 Task: Arrange a 60-minute meeting to discuss employee recognition programs.
Action: Mouse pressed left at (80, 147)
Screenshot: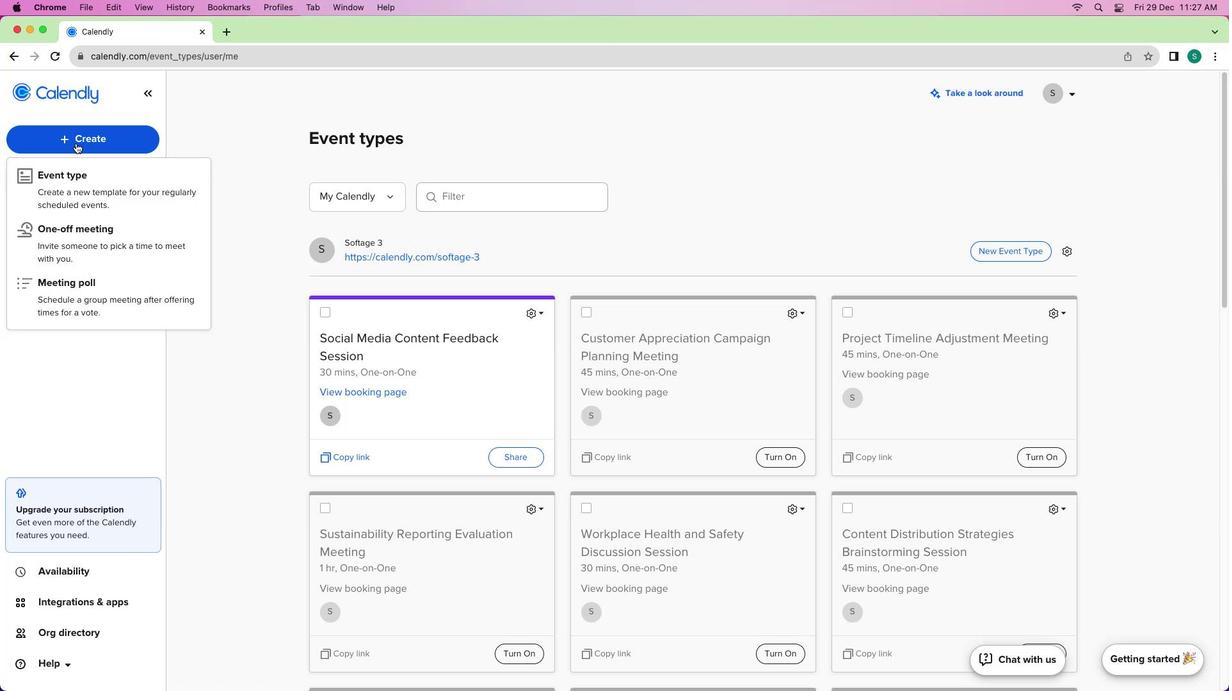 
Action: Mouse moved to (71, 138)
Screenshot: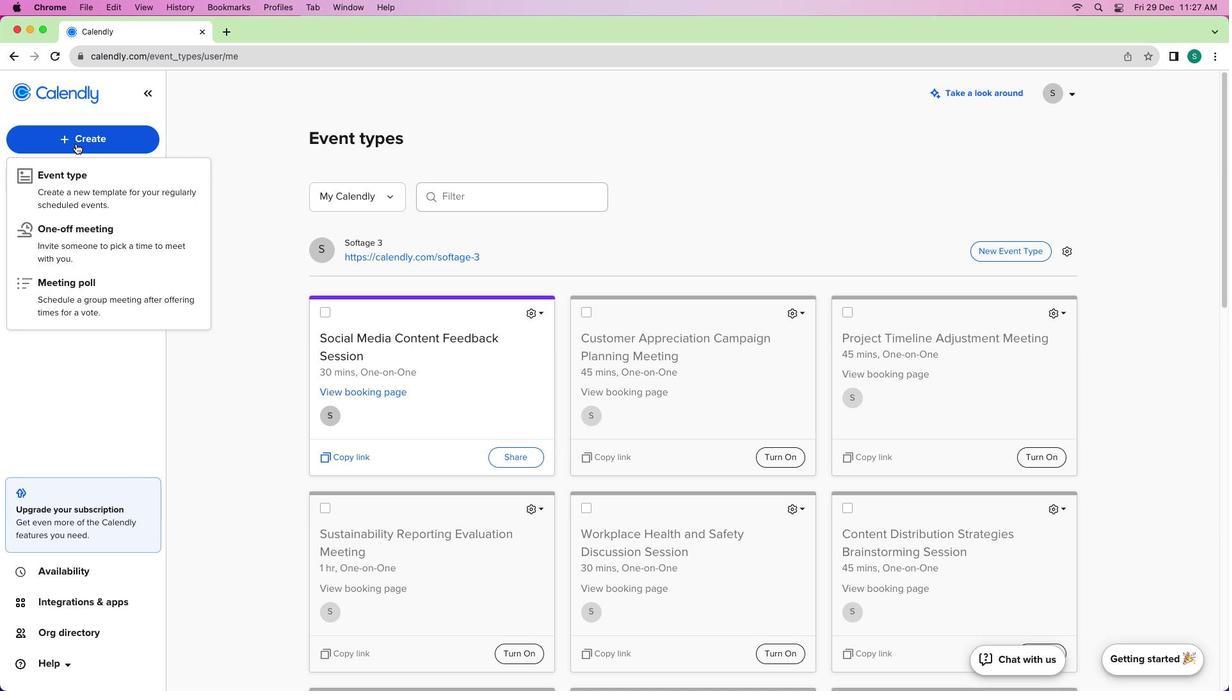 
Action: Mouse pressed left at (71, 138)
Screenshot: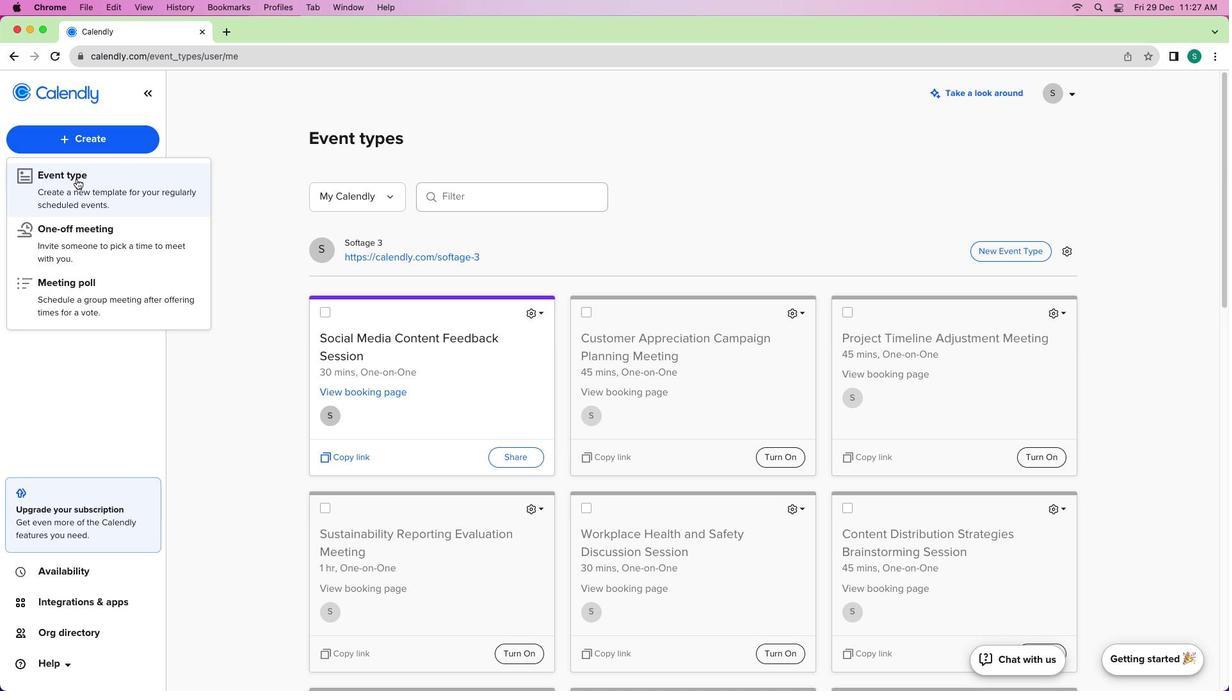 
Action: Mouse moved to (71, 174)
Screenshot: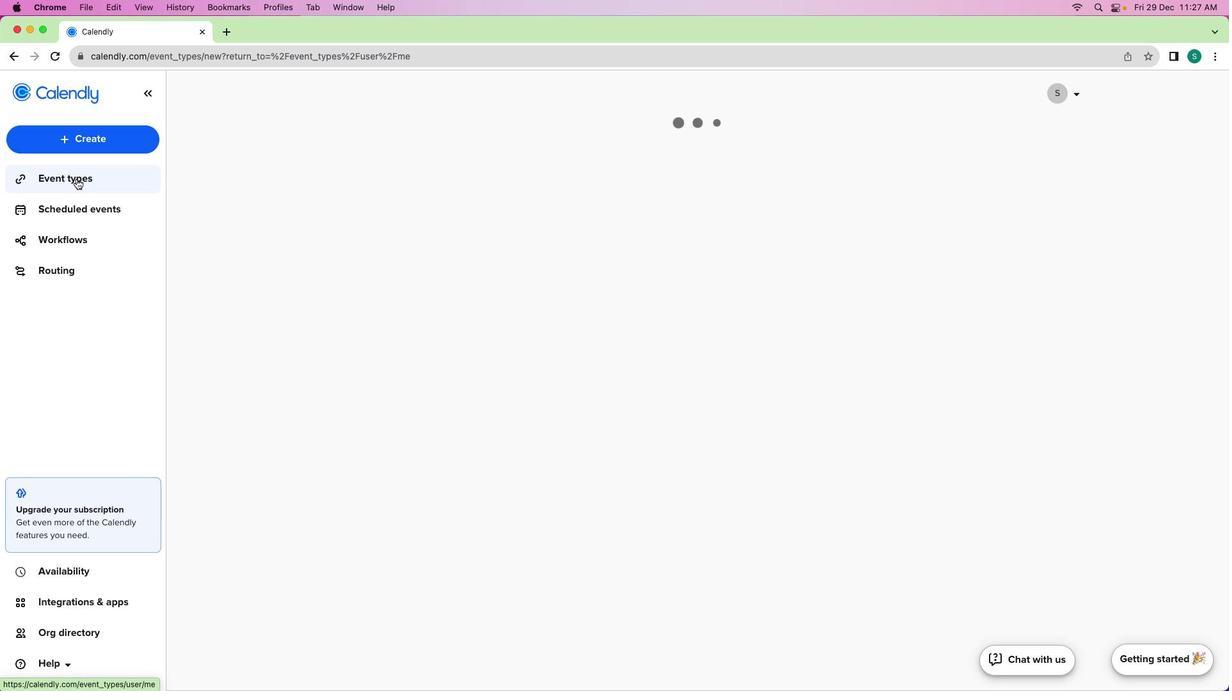 
Action: Mouse pressed left at (71, 174)
Screenshot: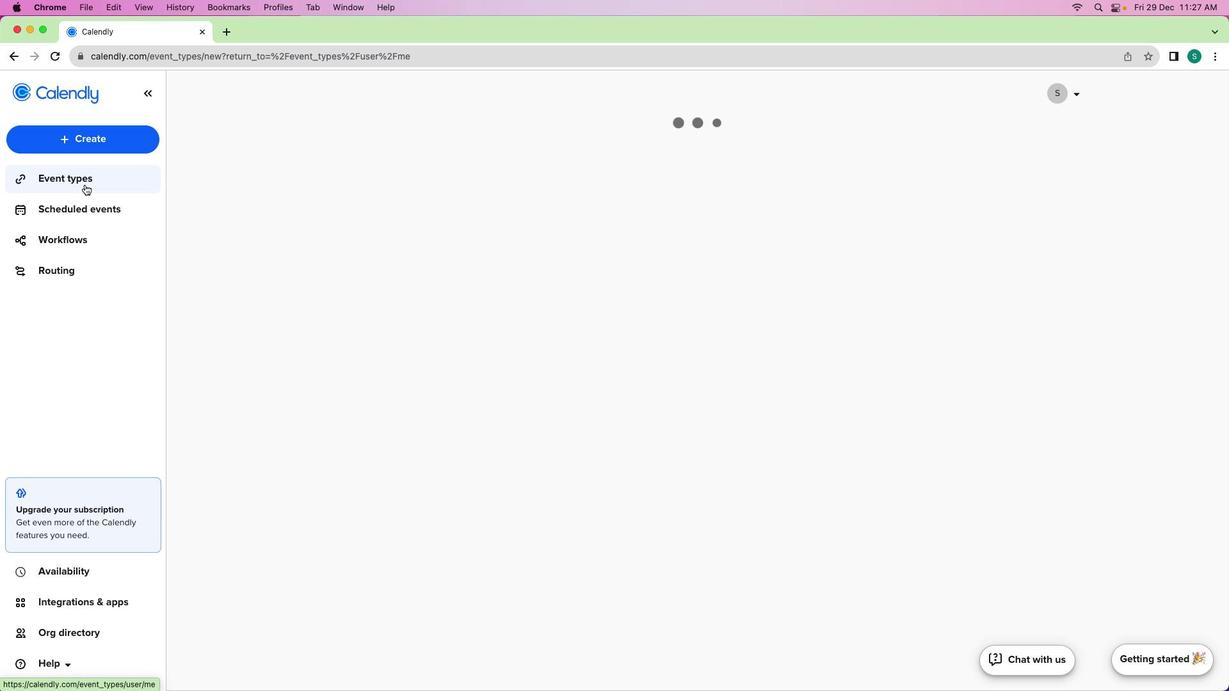 
Action: Mouse moved to (376, 254)
Screenshot: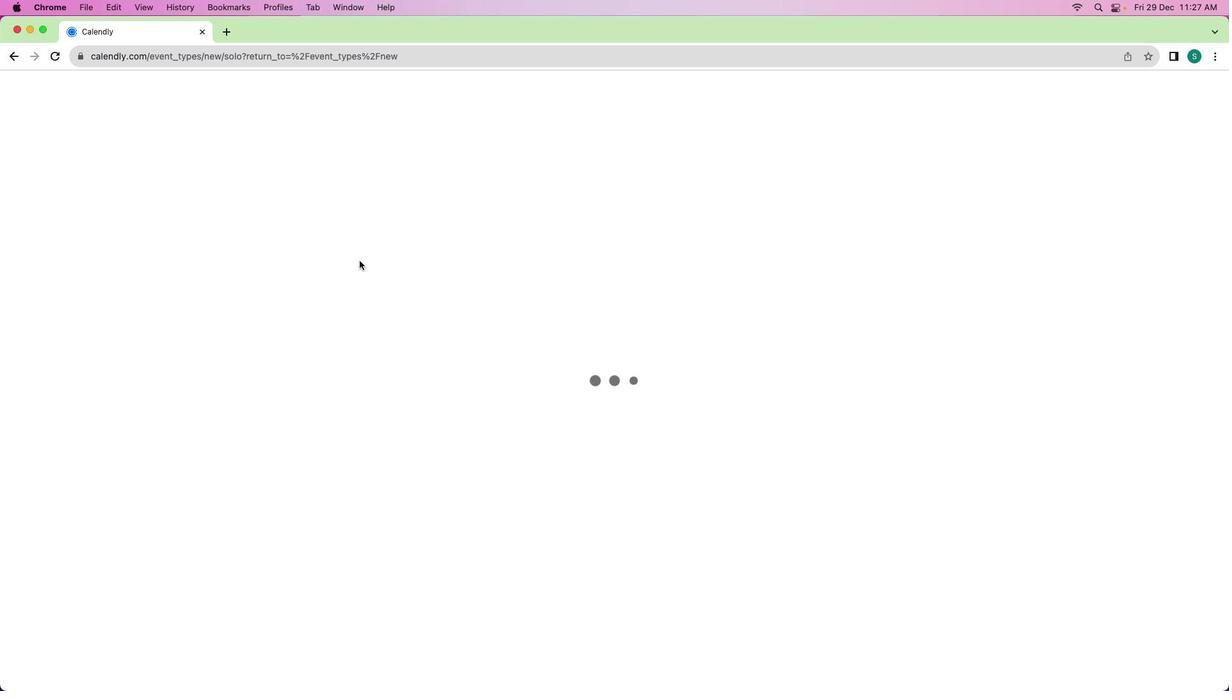 
Action: Mouse pressed left at (376, 254)
Screenshot: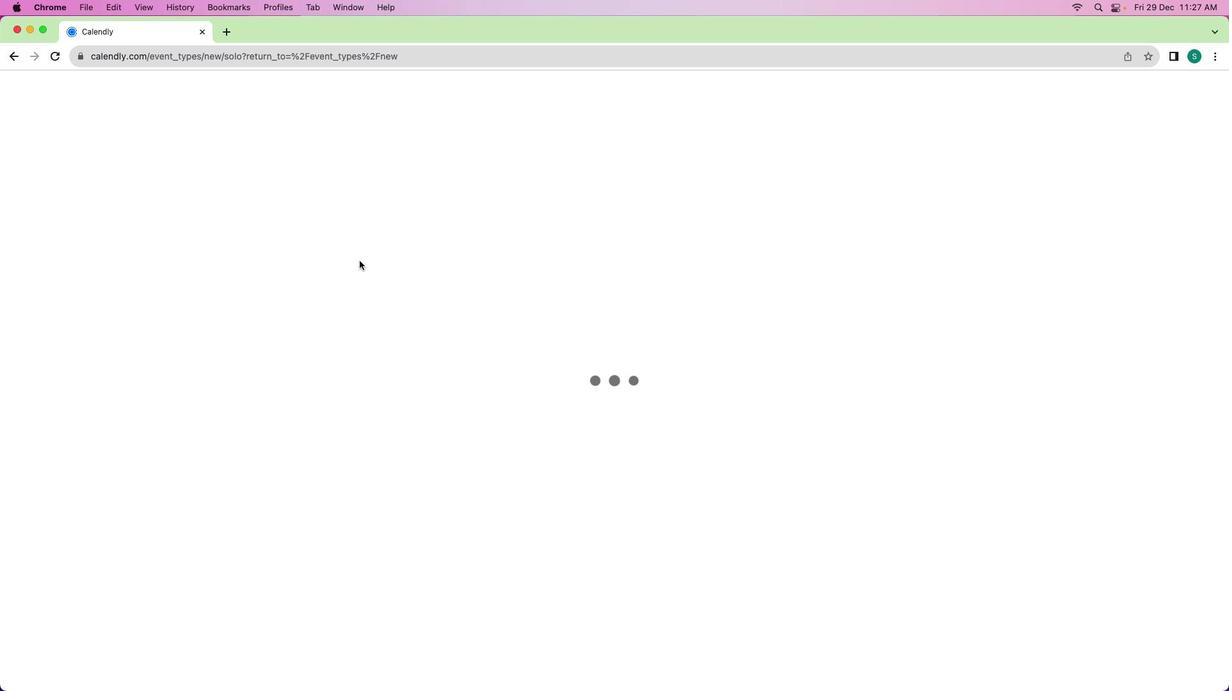 
Action: Mouse moved to (99, 187)
Screenshot: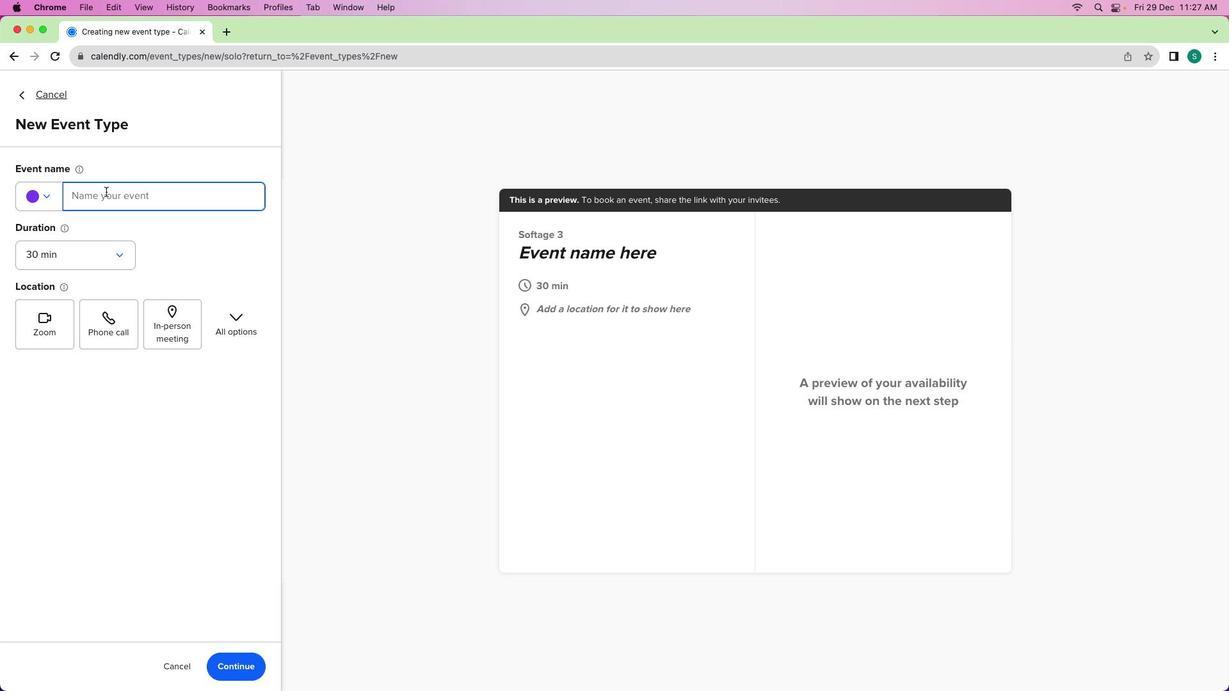 
Action: Mouse pressed left at (99, 187)
Screenshot: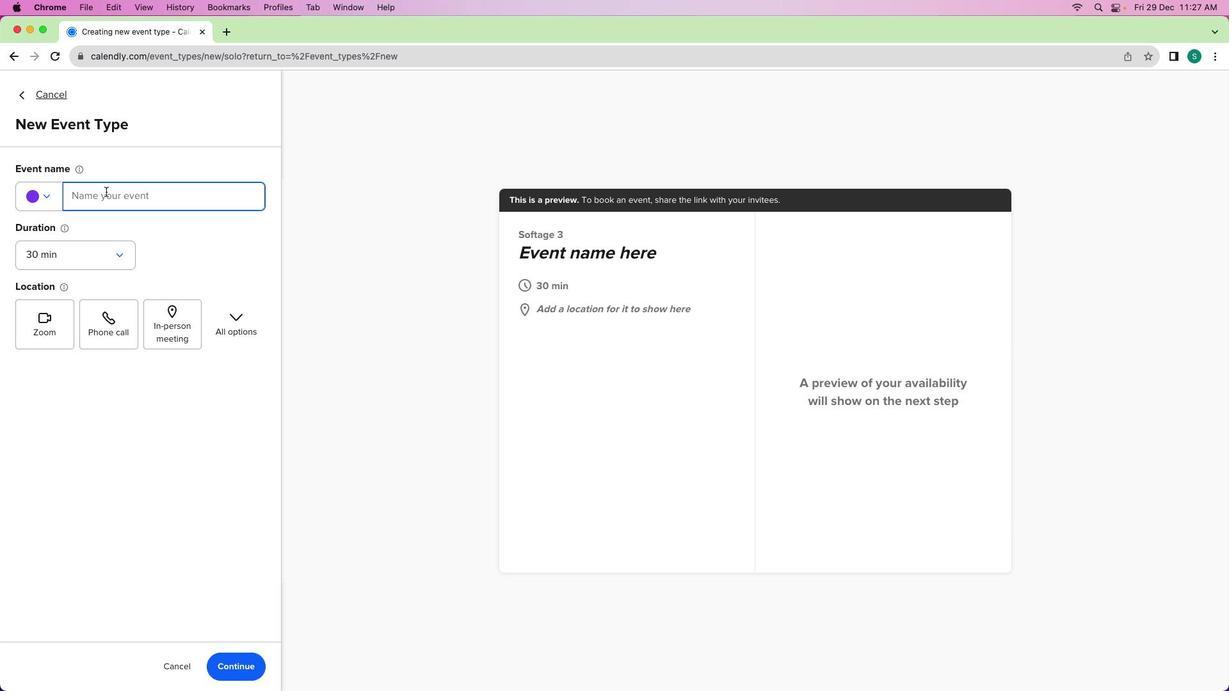 
Action: Mouse moved to (100, 186)
Screenshot: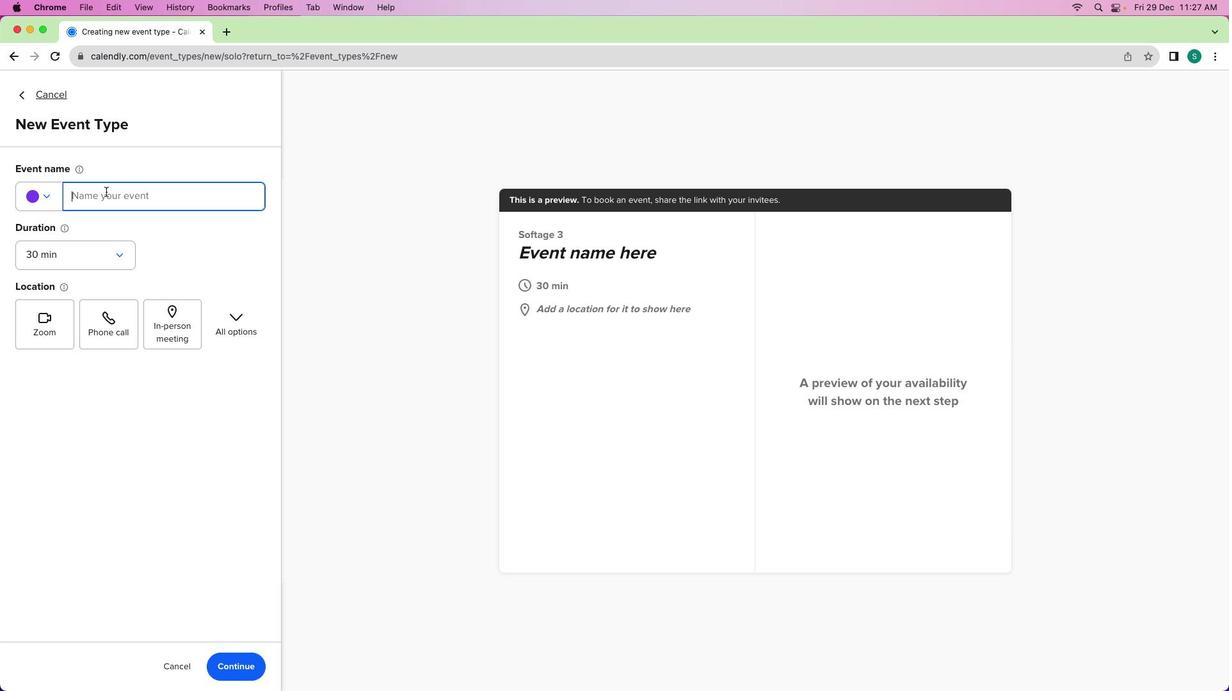 
Action: Key pressed Key.shift'E''m''p''l''o''y''e''e'Key.spaceKey.shift'R''e''c''o''g''n''i''t''i''o''n'Key.spaceKey.shift'P''r''o''g''r''a''m''s'Key.spaceKey.shift'i'Key.backspaceKey.shift'D''i''s''c''u''s''s''i''o''n'Key.spaceKey.shift'M''e''e''t''i''n''g'
Screenshot: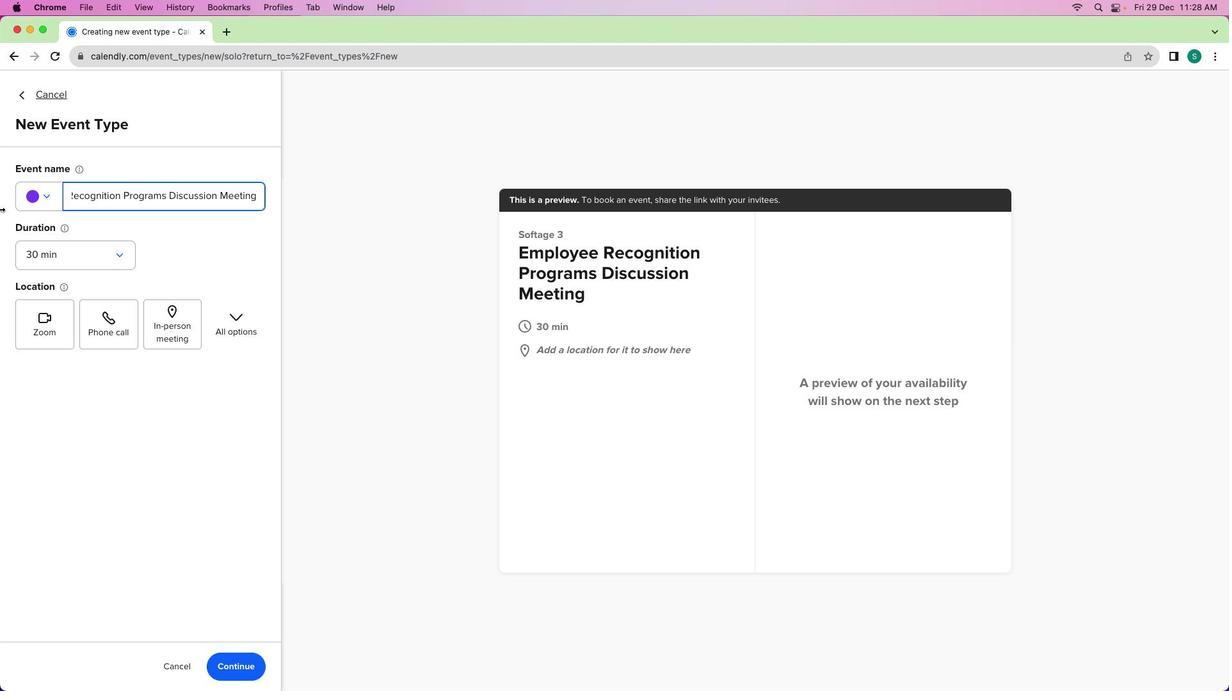 
Action: Mouse moved to (94, 259)
Screenshot: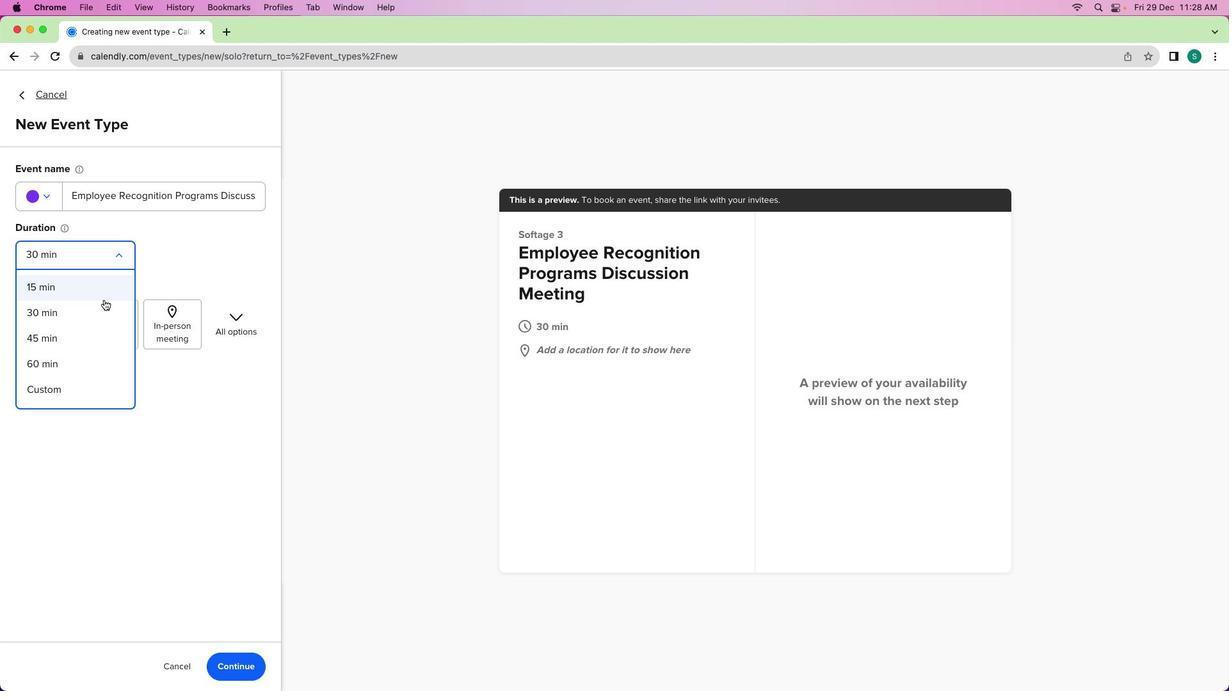 
Action: Mouse pressed left at (94, 259)
Screenshot: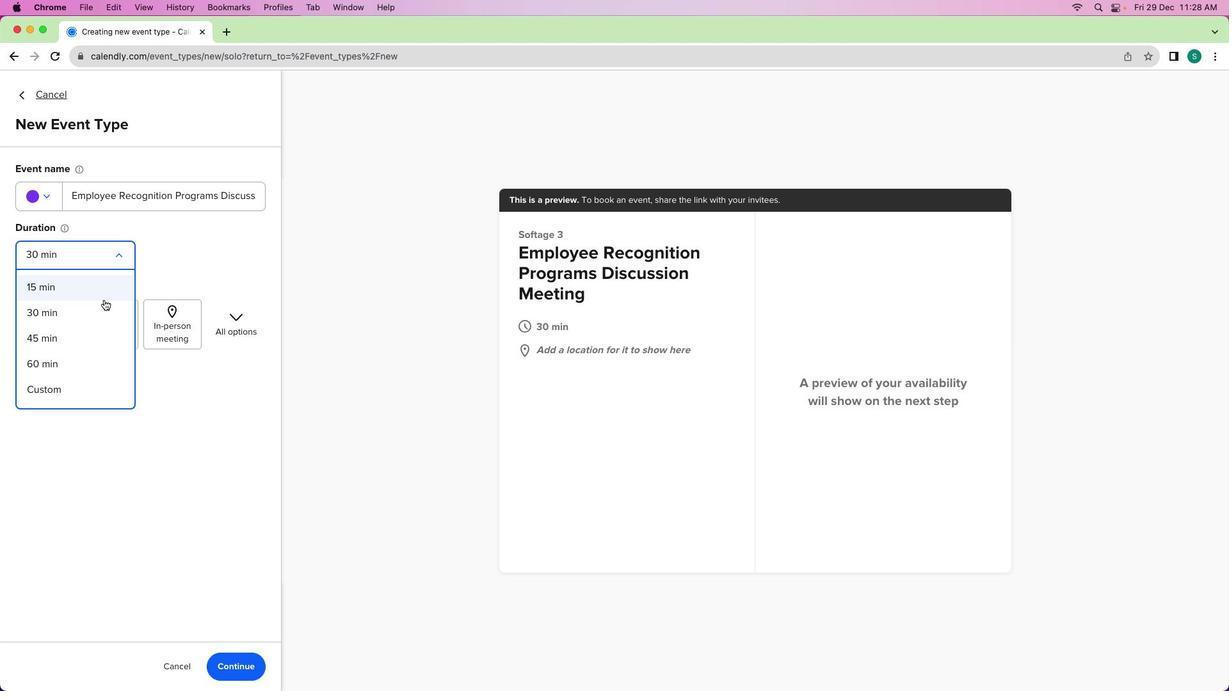 
Action: Mouse moved to (82, 359)
Screenshot: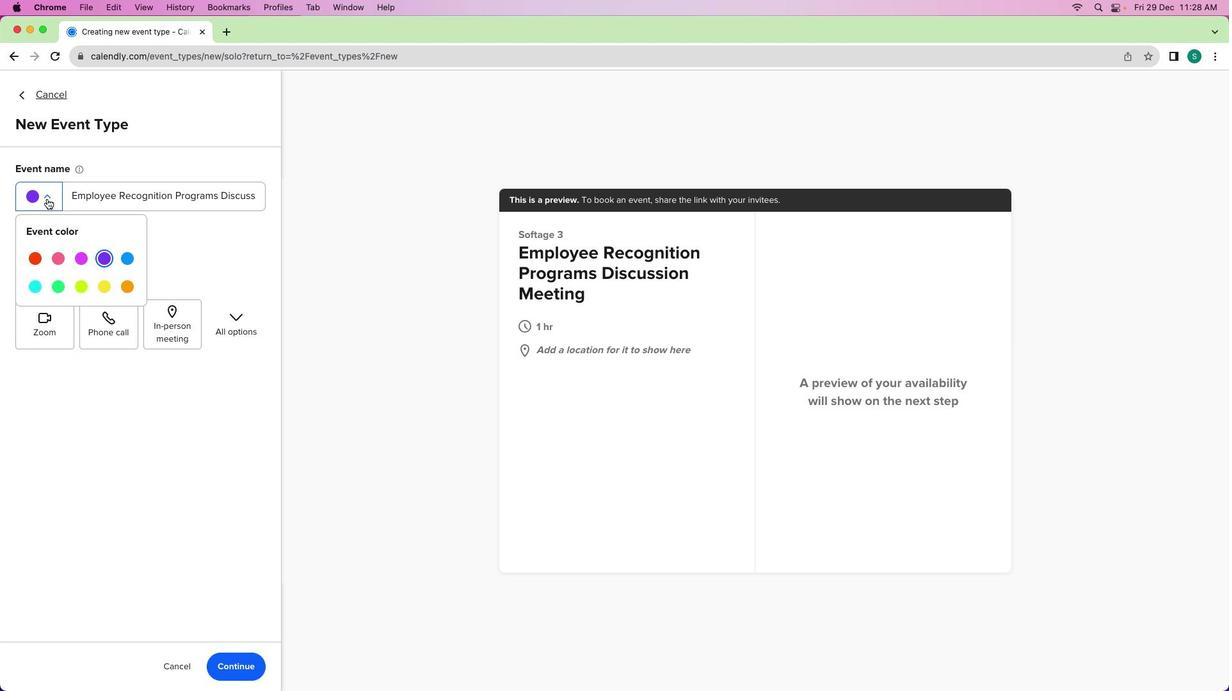 
Action: Mouse pressed left at (82, 359)
Screenshot: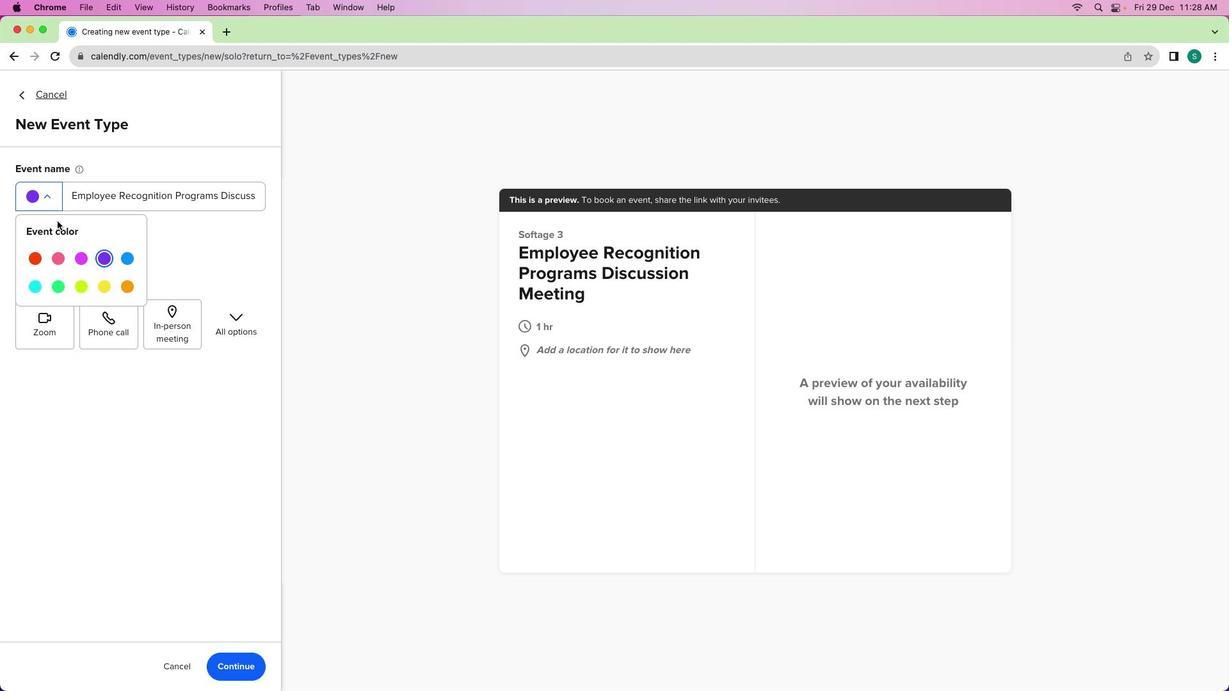 
Action: Mouse moved to (40, 192)
Screenshot: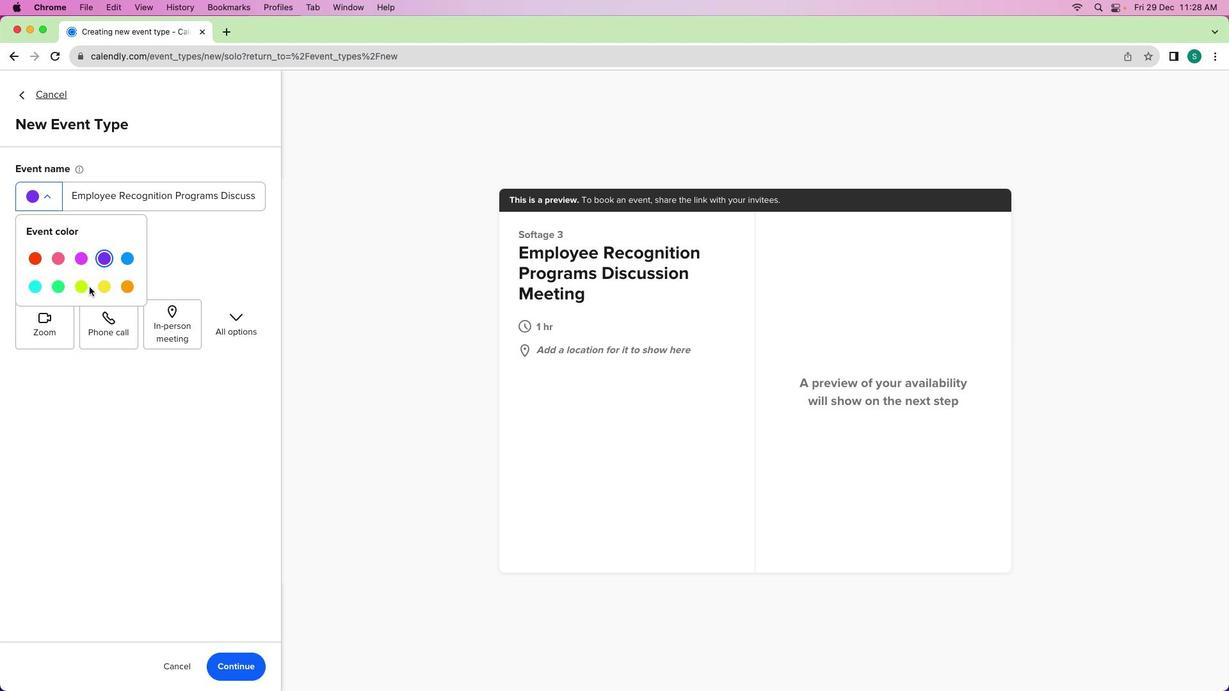
Action: Mouse pressed left at (40, 192)
Screenshot: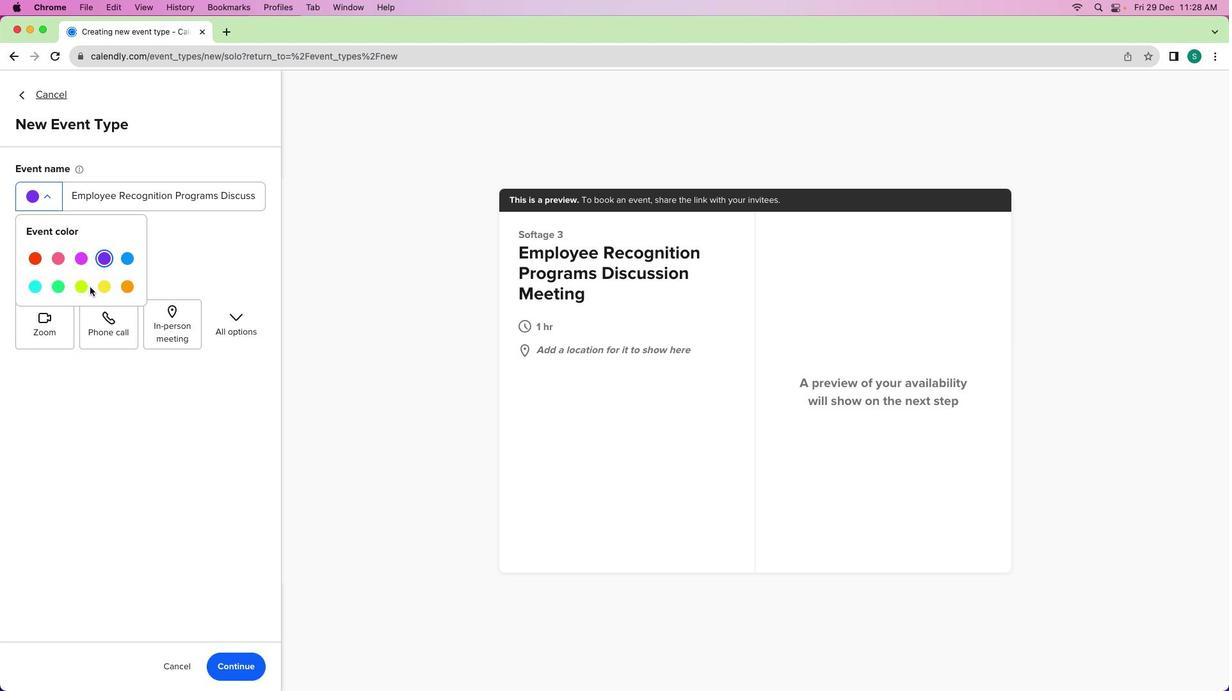 
Action: Mouse moved to (100, 281)
Screenshot: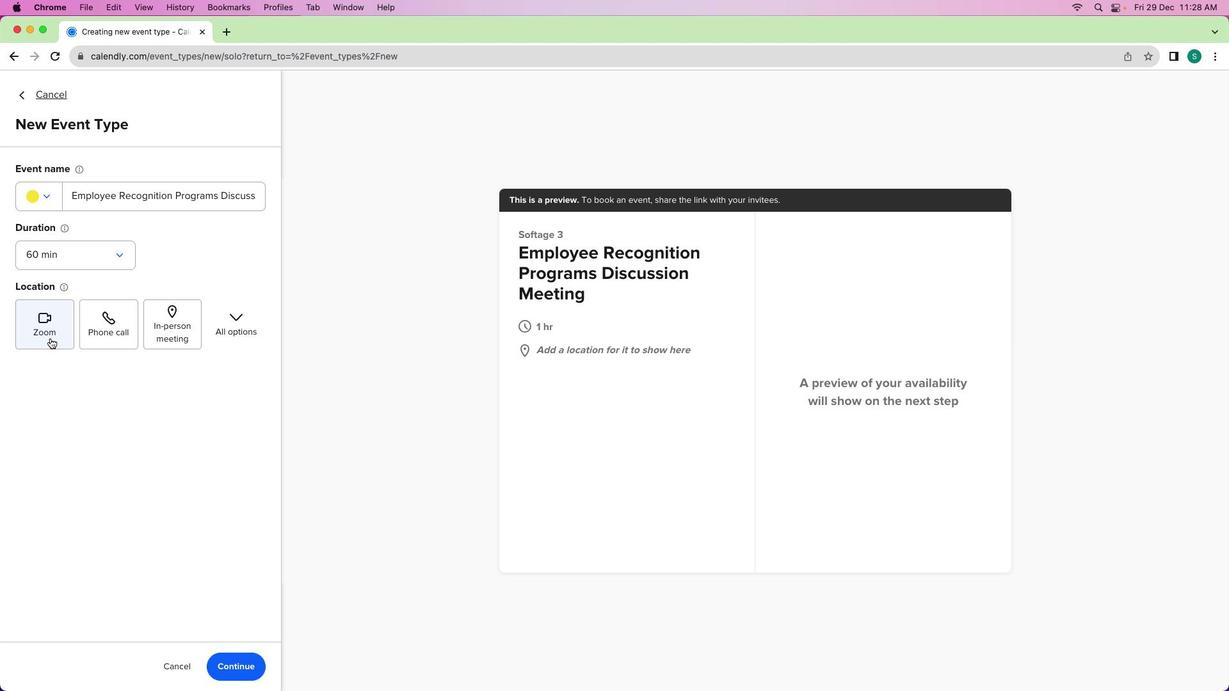 
Action: Mouse pressed left at (100, 281)
Screenshot: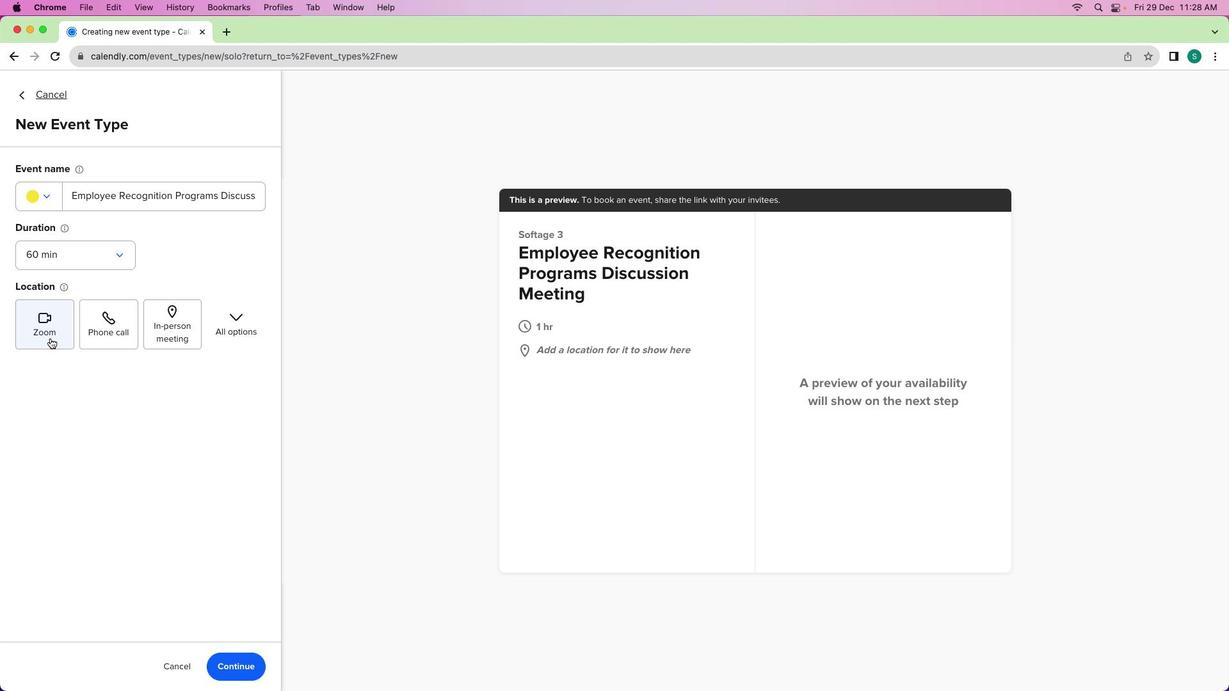 
Action: Mouse moved to (44, 333)
Screenshot: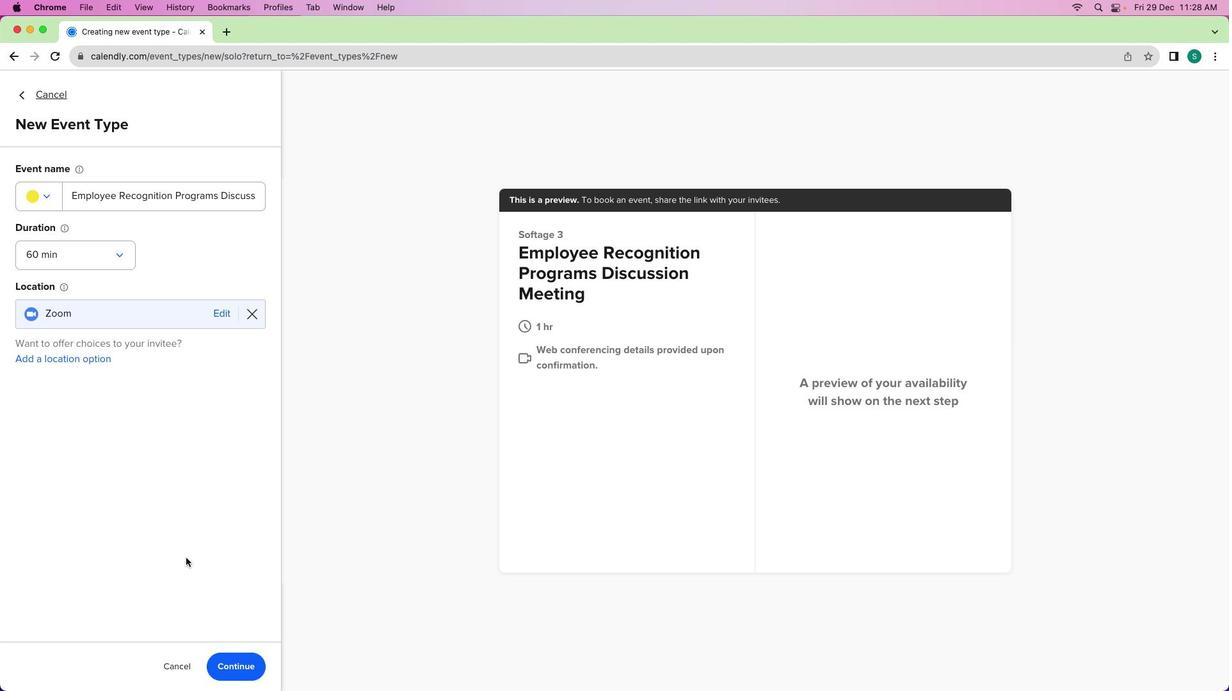 
Action: Mouse pressed left at (44, 333)
Screenshot: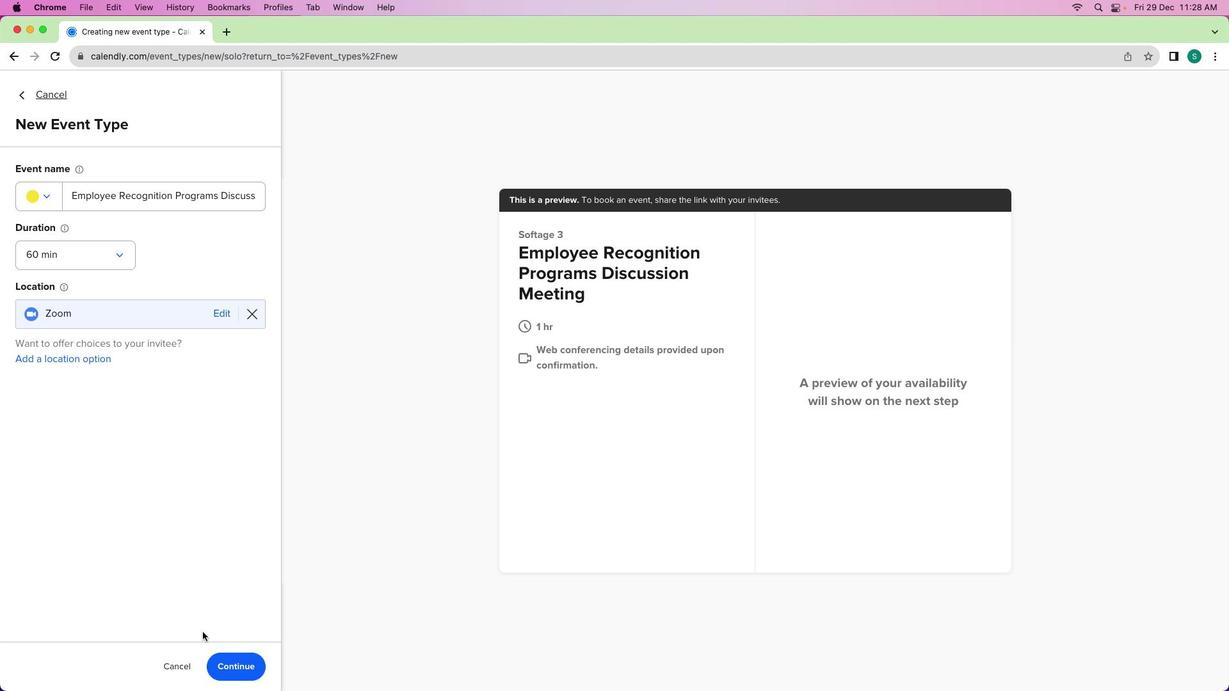 
Action: Mouse moved to (226, 654)
Screenshot: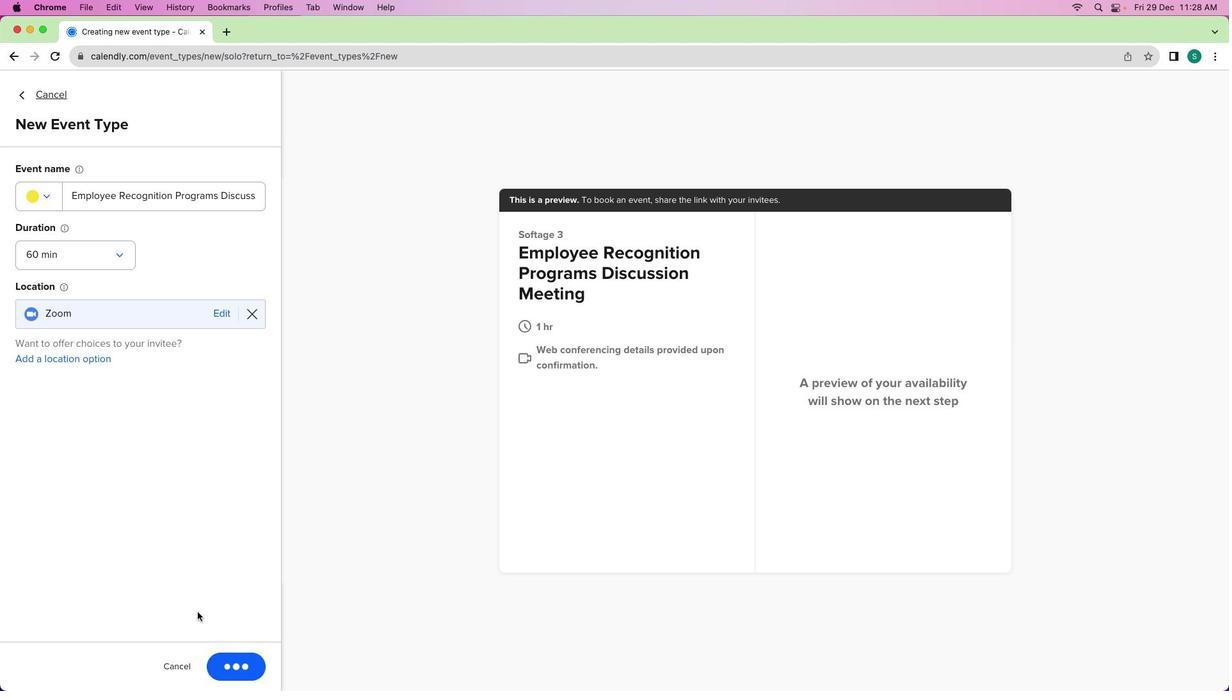 
Action: Mouse pressed left at (226, 654)
Screenshot: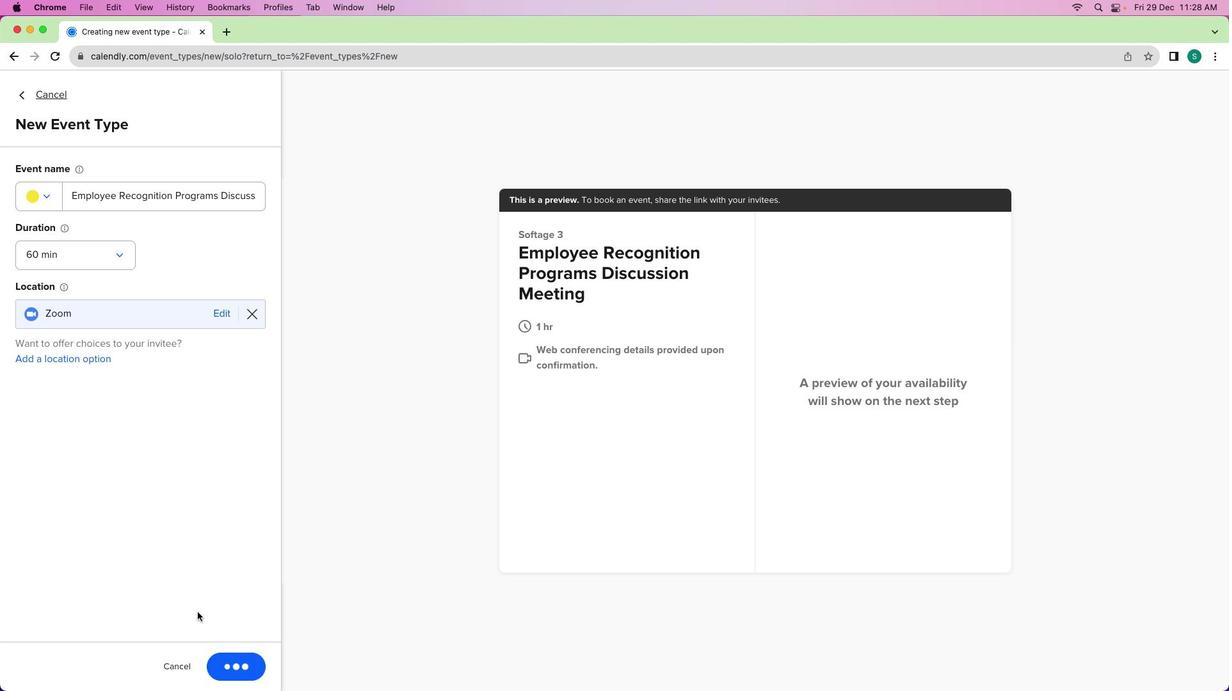 
Action: Mouse moved to (220, 233)
Screenshot: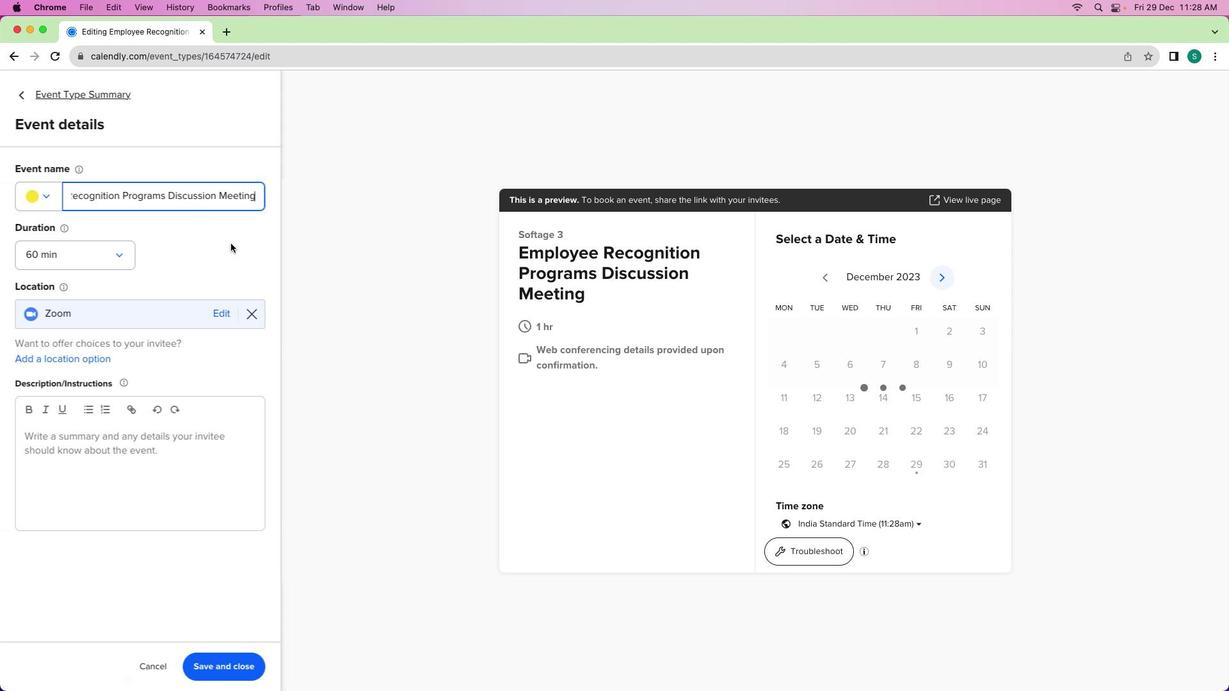 
Action: Mouse pressed left at (220, 233)
Screenshot: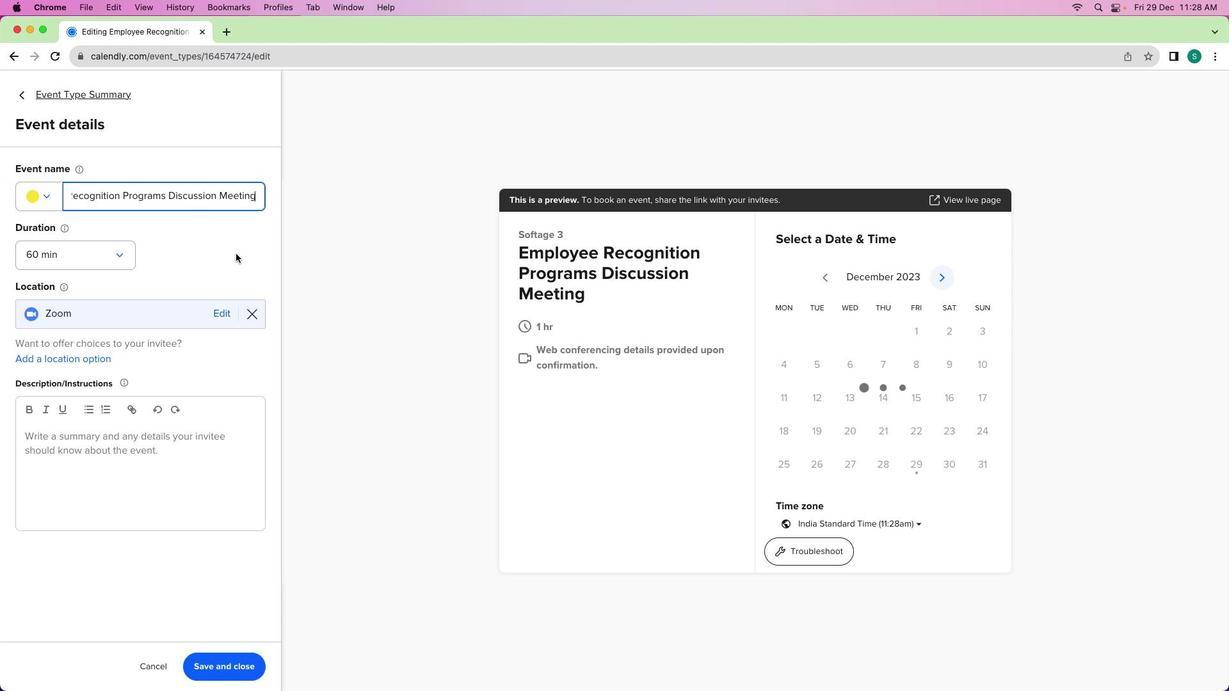 
Action: Mouse moved to (147, 456)
Screenshot: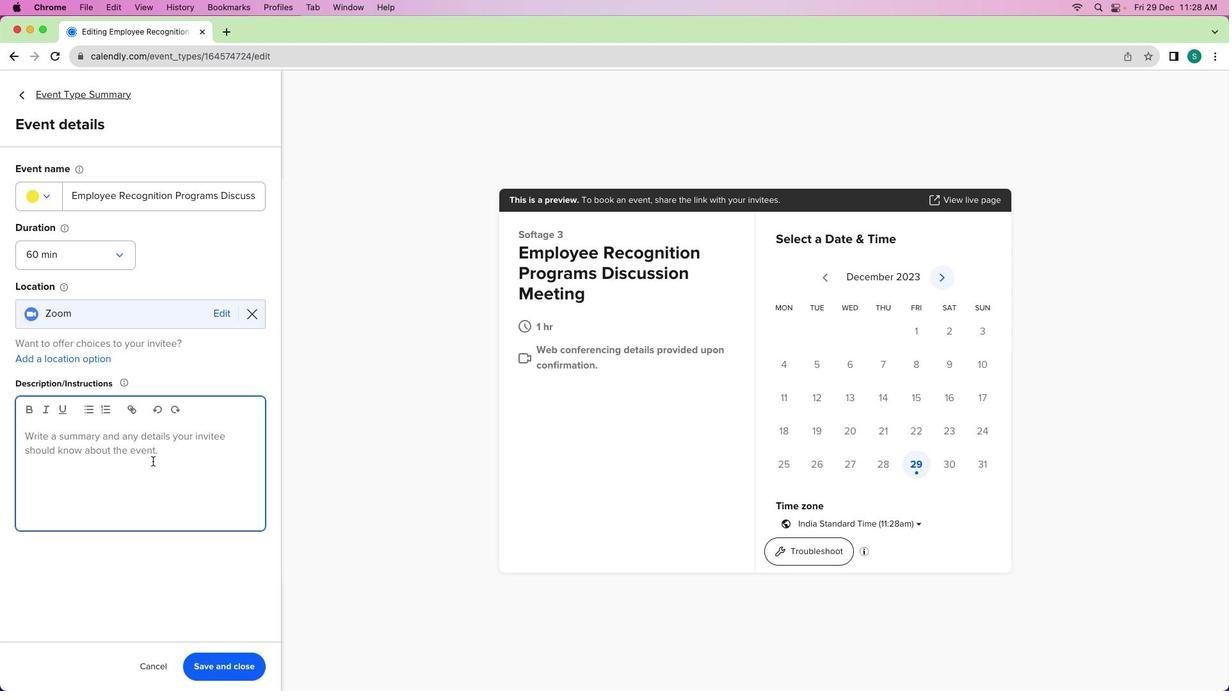 
Action: Mouse pressed left at (147, 456)
Screenshot: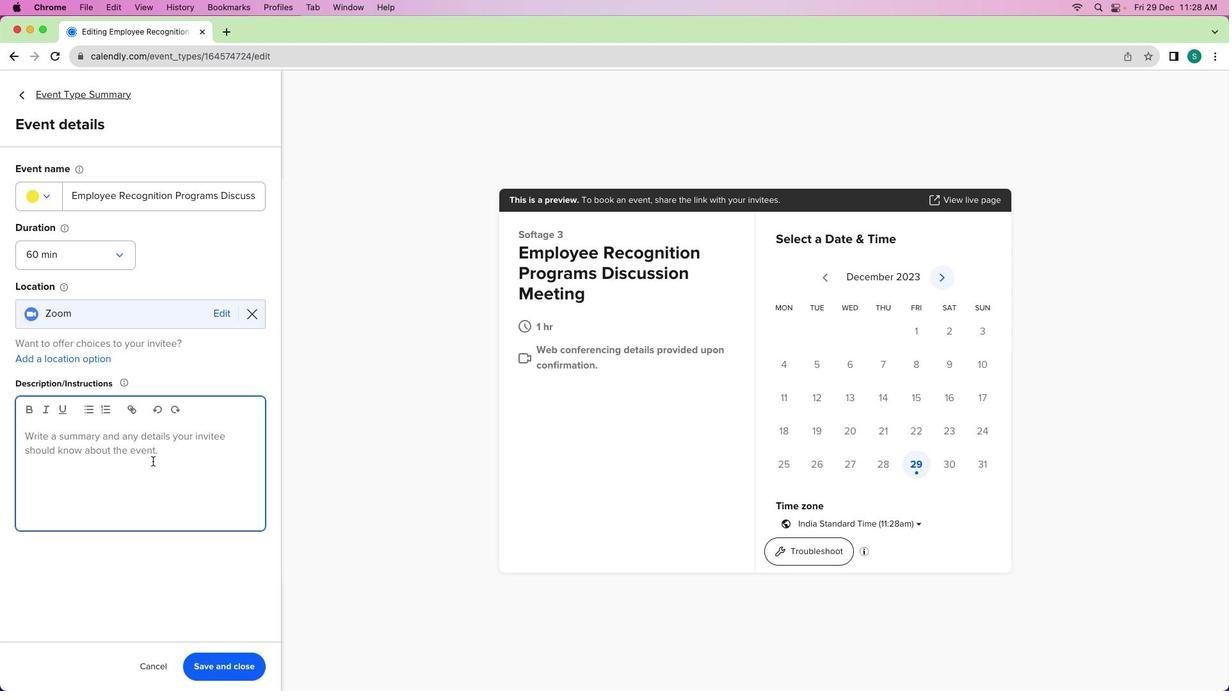 
Action: Mouse moved to (147, 456)
Screenshot: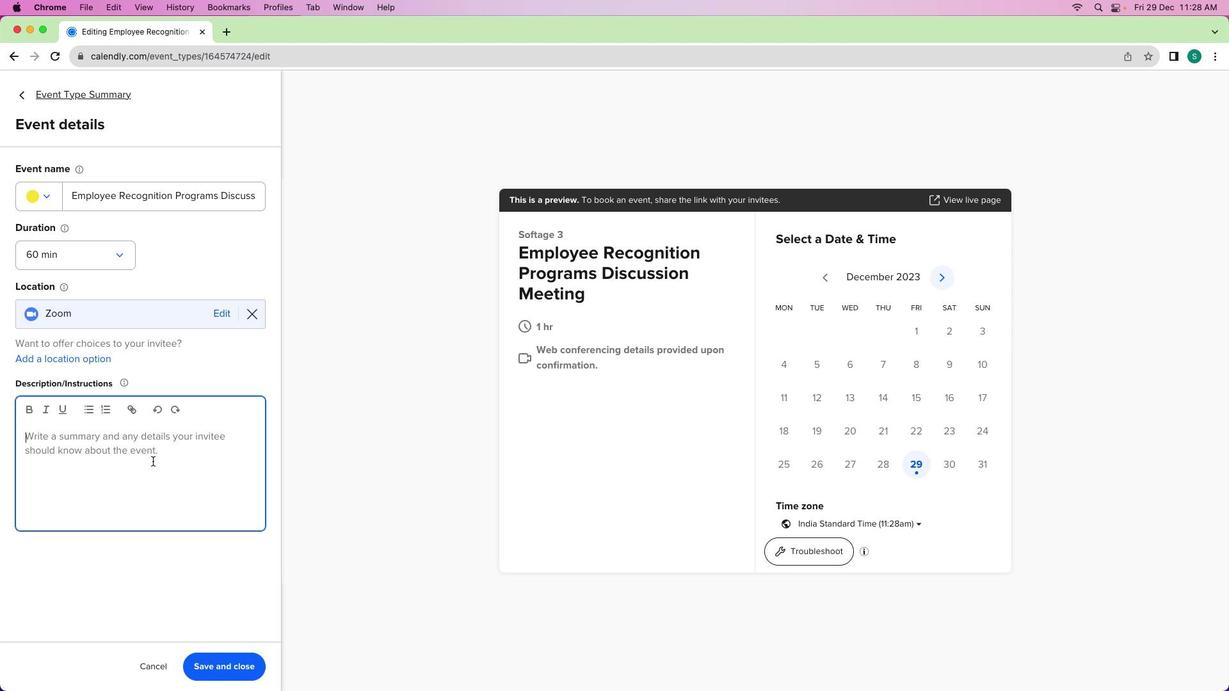
Action: Key pressed Key.shift'I'Key.space'i''n''v''i''t''e'Key.space'e''o'Key.backspaceKey.backspace'y''o''u'Key.space't''o'Key.space'a'Key.space'c''o''m''p''r''e''h''e''n''s''i''v''e'Key.space'6''0''-''m''i''n''u''t''e'Key.space'm''e''e''t''i''n''g'Key.space'f''o''c''u''s''e''d'Key.space'o''n'Key.space'd''i''s''c''u''s''s''i''n''g'Key.space'o''u''r'Key.space'e''m''p''l''o''y''e''e'Key.space'r''e''c''o''g''n''i''t''i''o''n'Key.space'p''r''o''g''r''a''m''s''.'Key.spaceKey.shift'W''e'Key.space'w''i''l''l'Key.space'r''e''v''i''e''w'Key.space'c''u''r''r''n'Key.backspace'e''n''t'Key.space'p''r''o''g''r''a''m''s'','Key.space'e''x''p''l''o''r''e'Key.space'n''e''w'Key.space'i''d''e''a''s''m'Key.backspace','Key.space'a''n''d'Key.space's''t''r''a''t''e''g''i''z''e'Key.space'o''n'Key.space'e''f''f''e''c''t''i''v''e'Key.space'w''a''u'Key.backspace'y''s'Key.space't''o'Key.space'a''c''k''n''o''w''l''e''d''g''e'Key.space'a''n''d'Key.space'a''p''p''r''e''c''i''a''t''e'Key.space't''h''e'Key.space'c''o''n''t''r''i''b''u''t''i''o''n''s'Key.space'o''f'Key.space'v''a''l''u''e''d'Key.space't''e''a''m'Key.space'm''e''m''b''e''r''s''.'
Screenshot: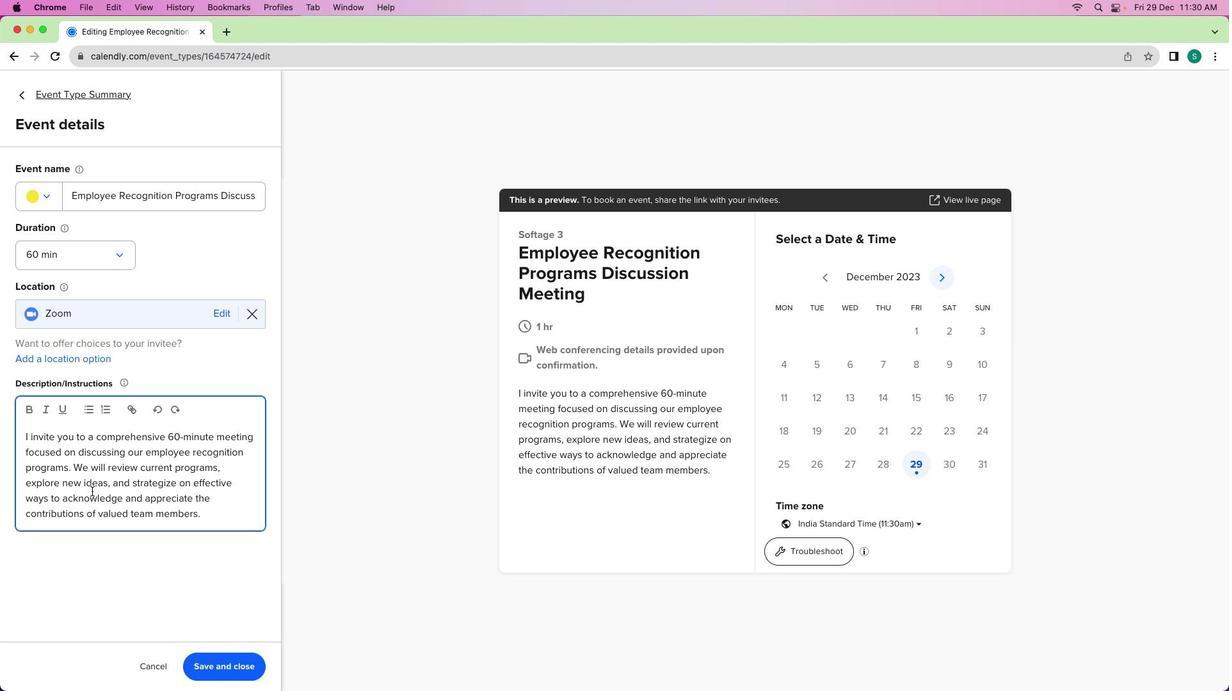 
Action: Mouse moved to (224, 659)
Screenshot: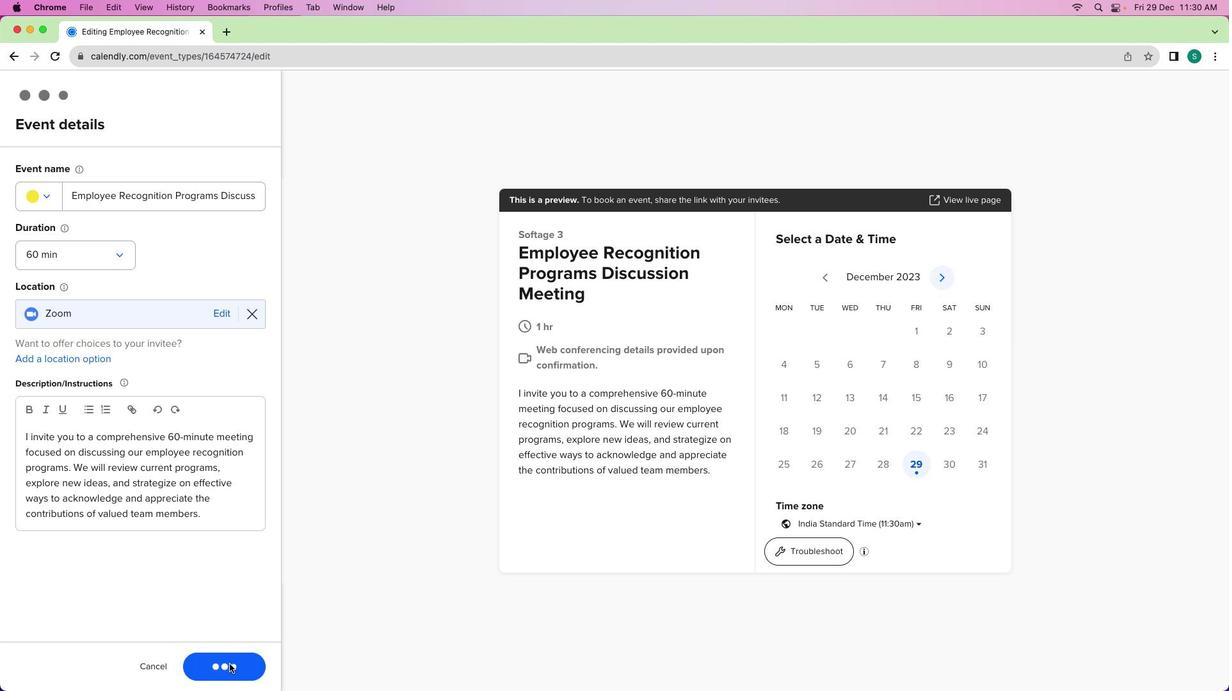 
Action: Mouse pressed left at (224, 659)
Screenshot: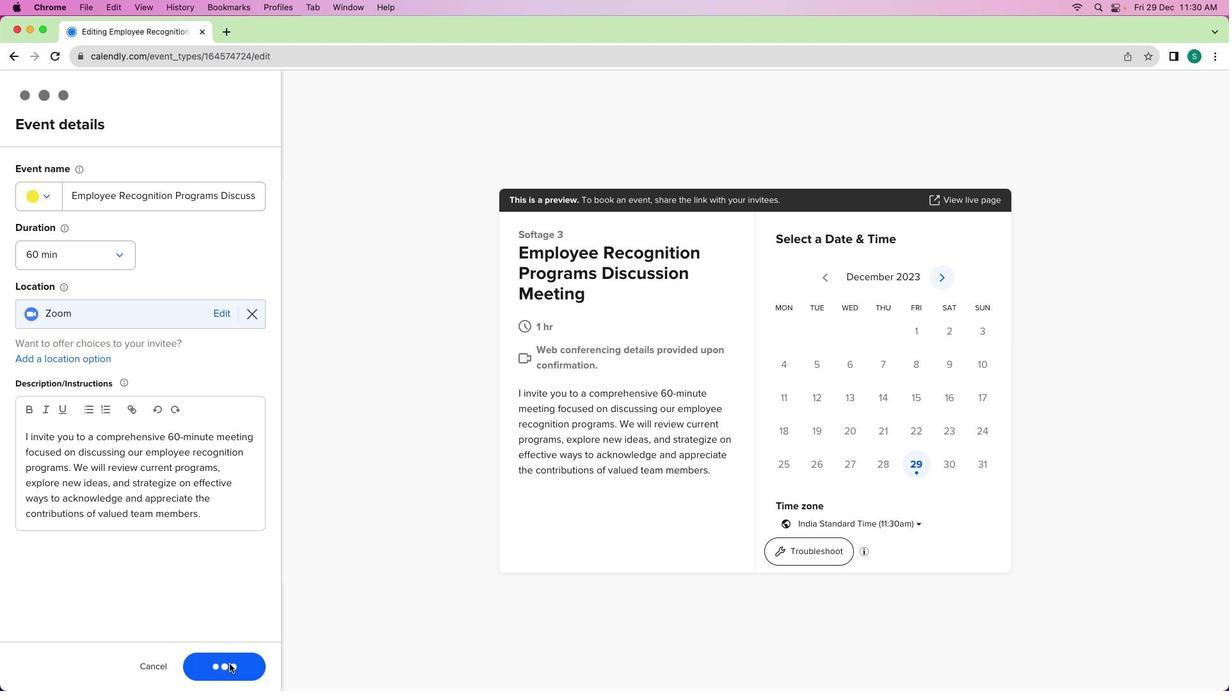 
Action: Mouse moved to (46, 91)
Screenshot: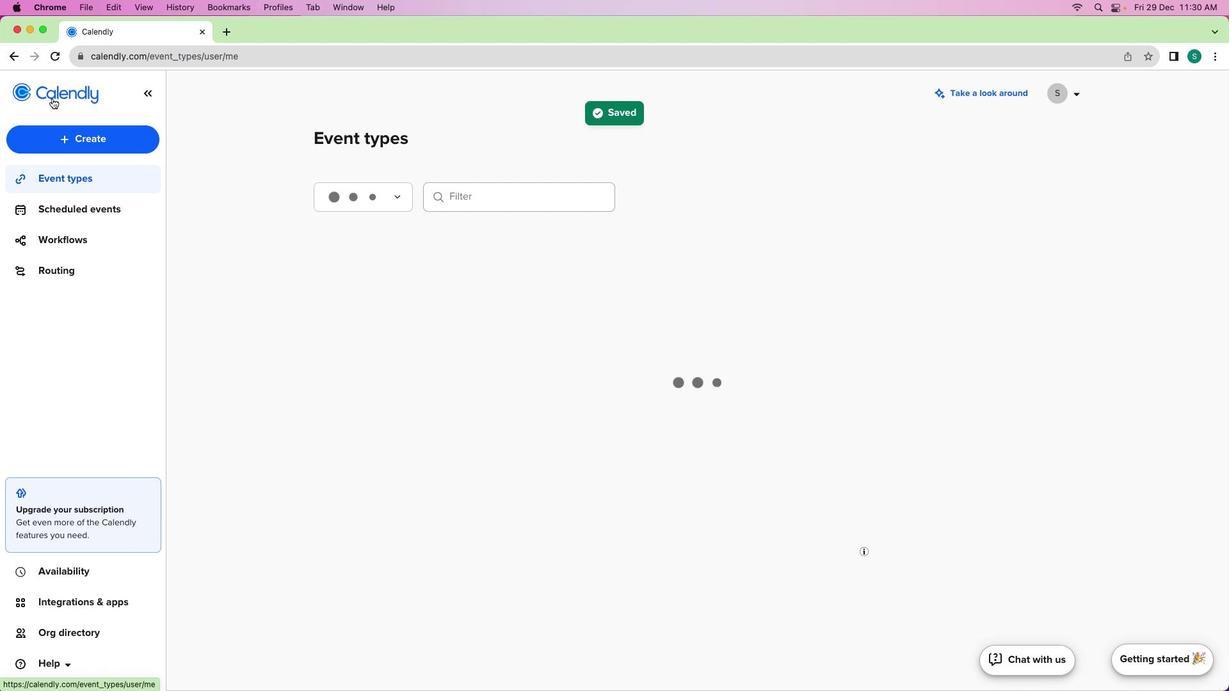 
Action: Mouse pressed left at (46, 91)
Screenshot: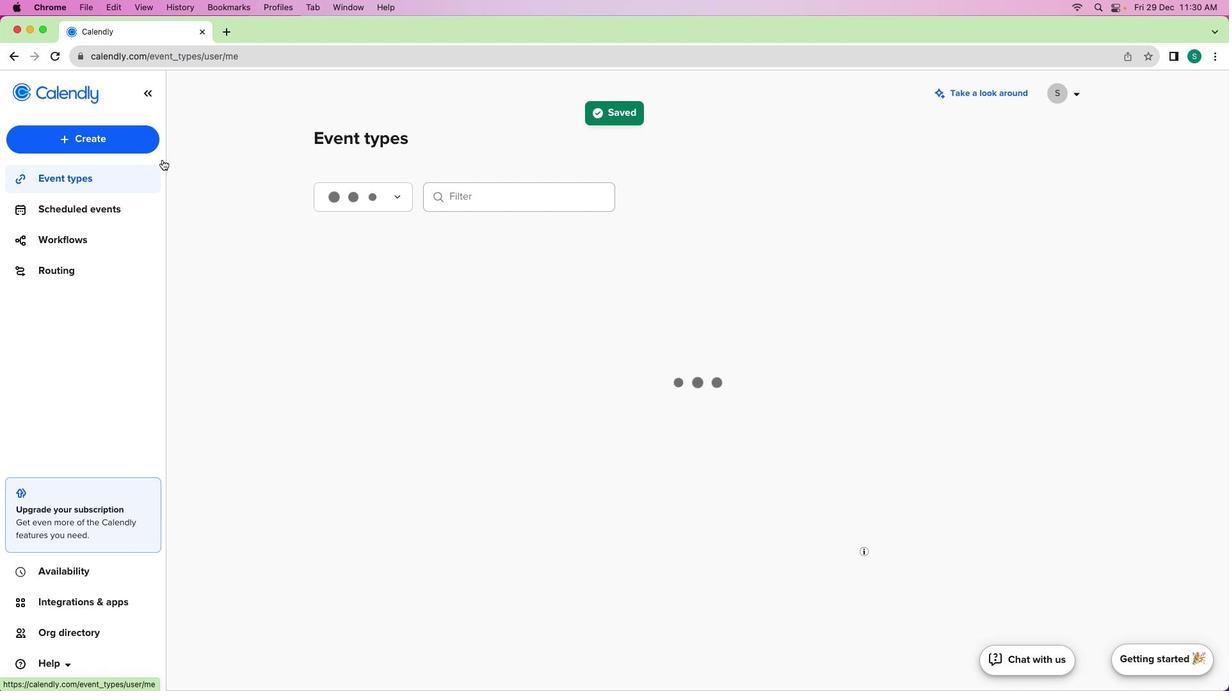 
Action: Mouse moved to (485, 413)
Screenshot: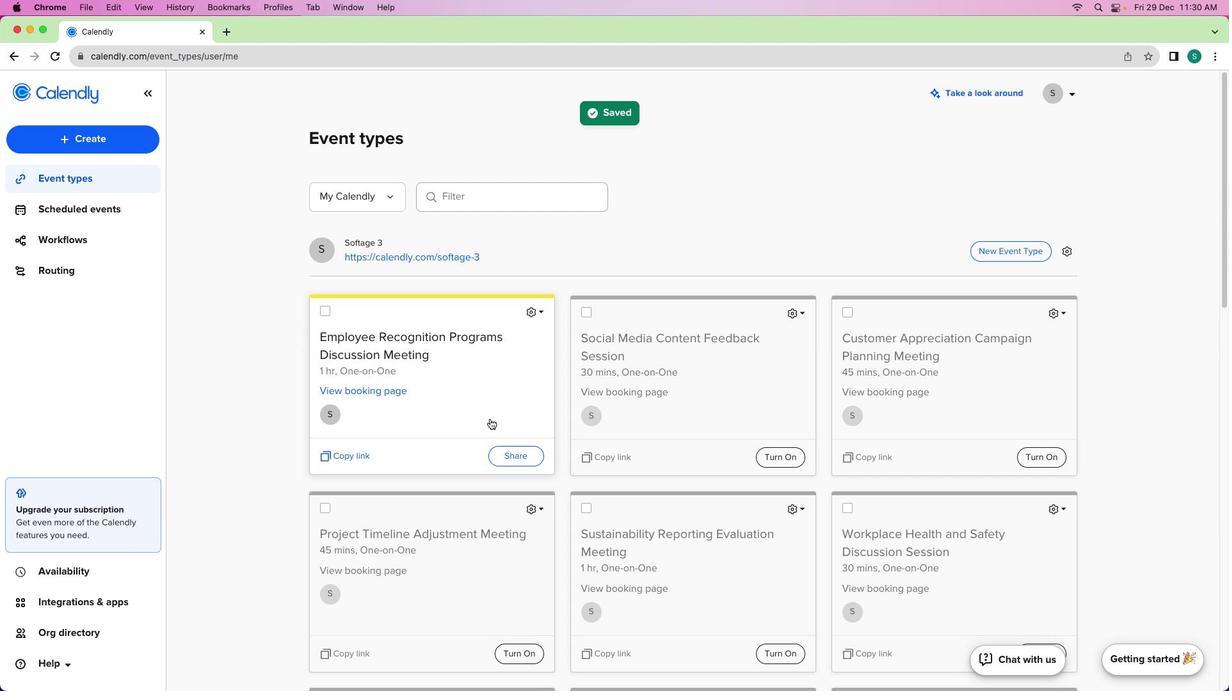 
